 Task: In the  document Colortheoryplan.rtf Change font size of watermark '113' and place the watermark  'Horizontally'. Insert footer and write www.quantum.com
Action: Mouse moved to (117, 85)
Screenshot: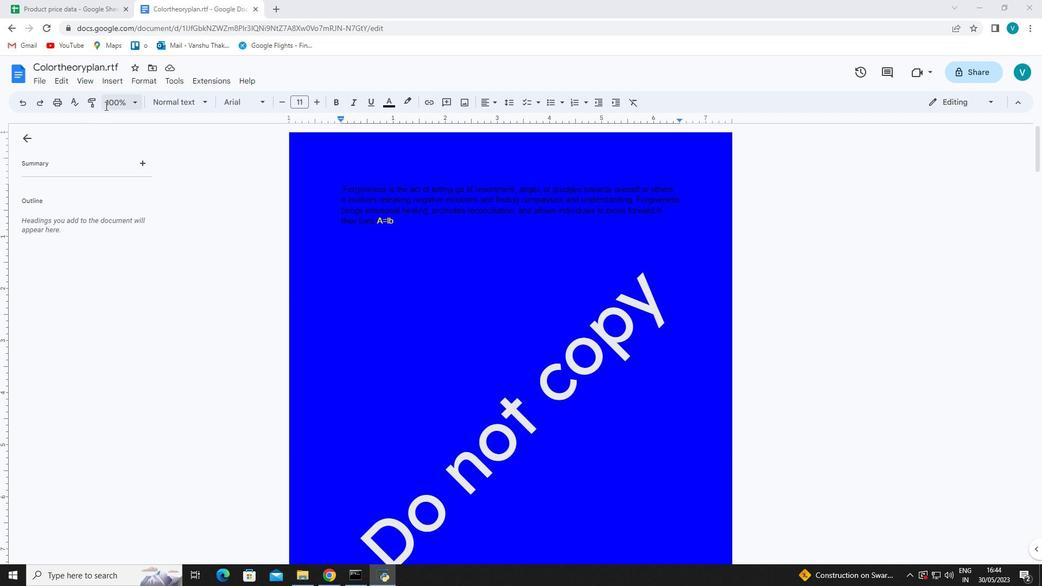 
Action: Mouse pressed left at (117, 85)
Screenshot: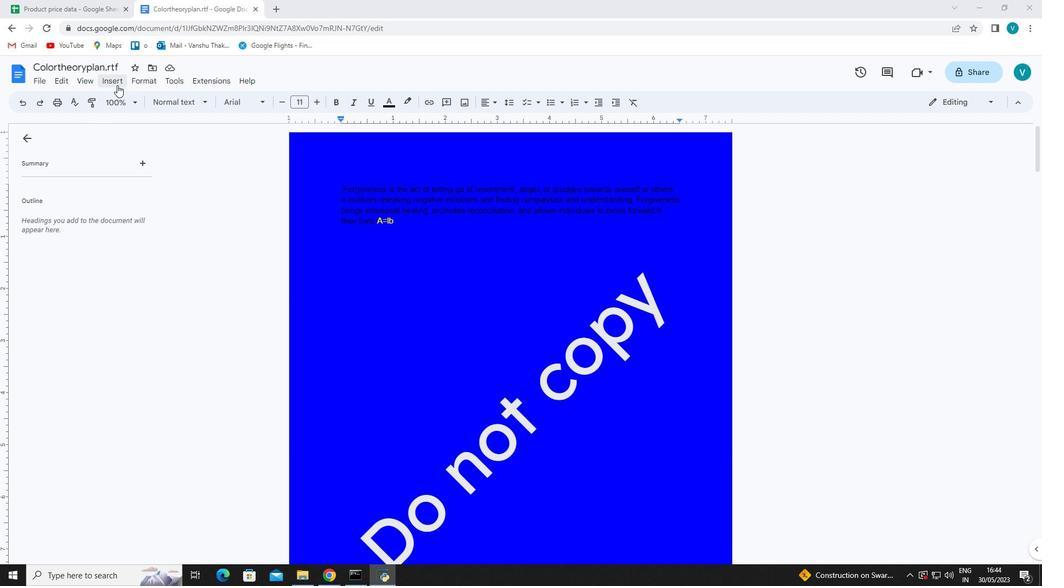 
Action: Mouse moved to (131, 330)
Screenshot: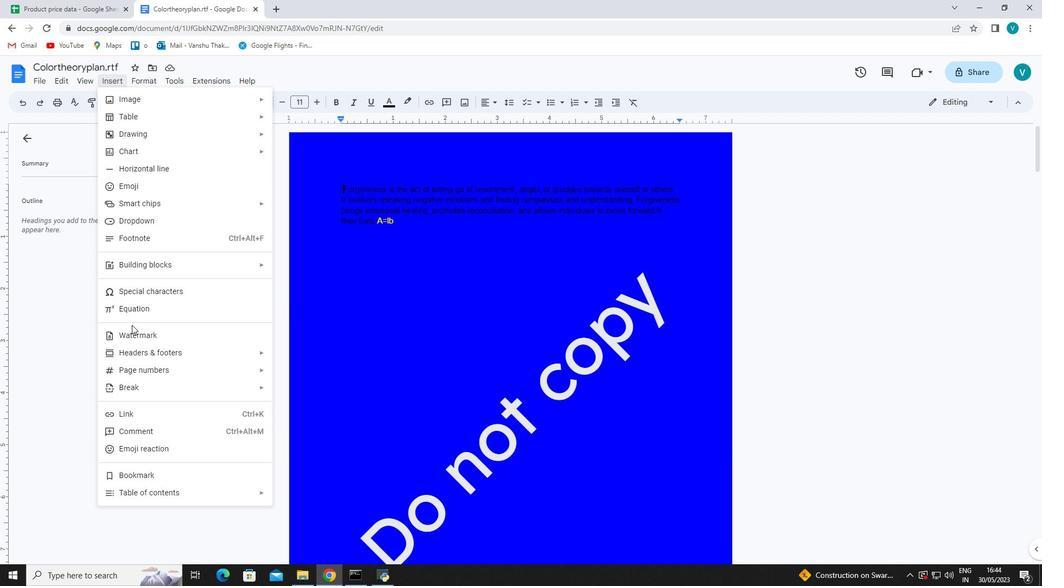 
Action: Mouse pressed left at (131, 330)
Screenshot: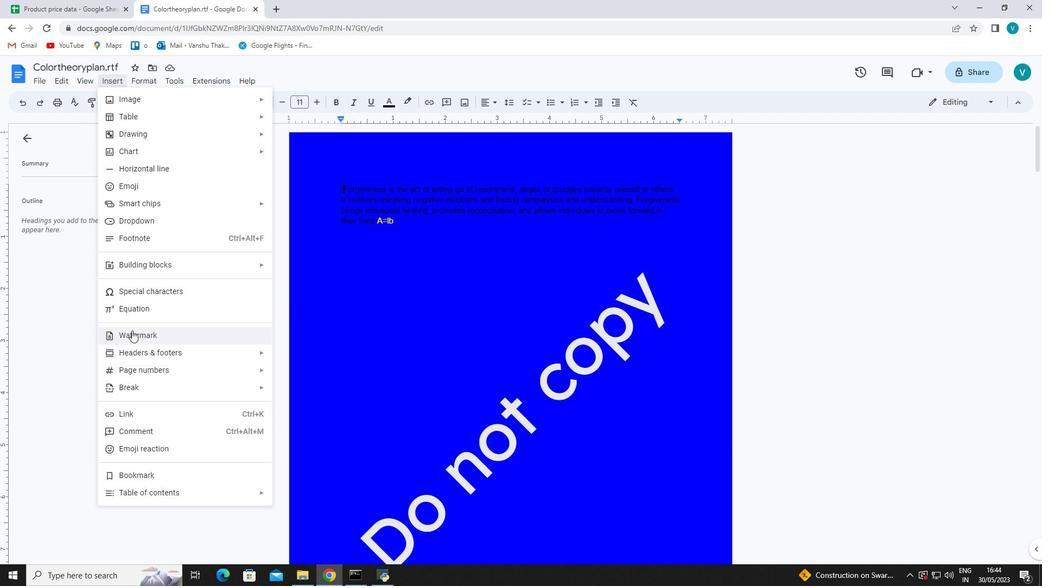 
Action: Mouse moved to (893, 245)
Screenshot: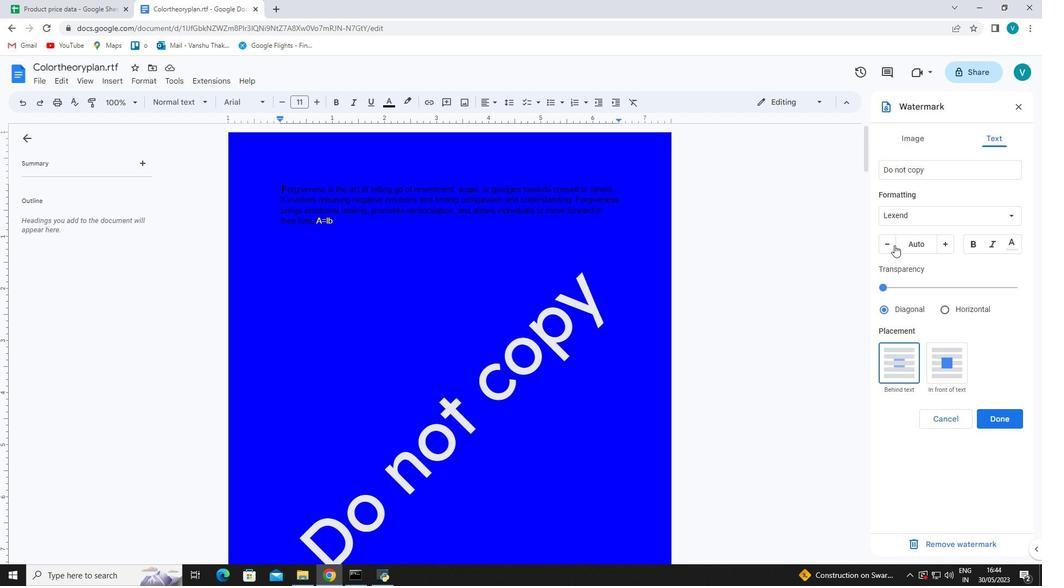 
Action: Mouse pressed left at (893, 245)
Screenshot: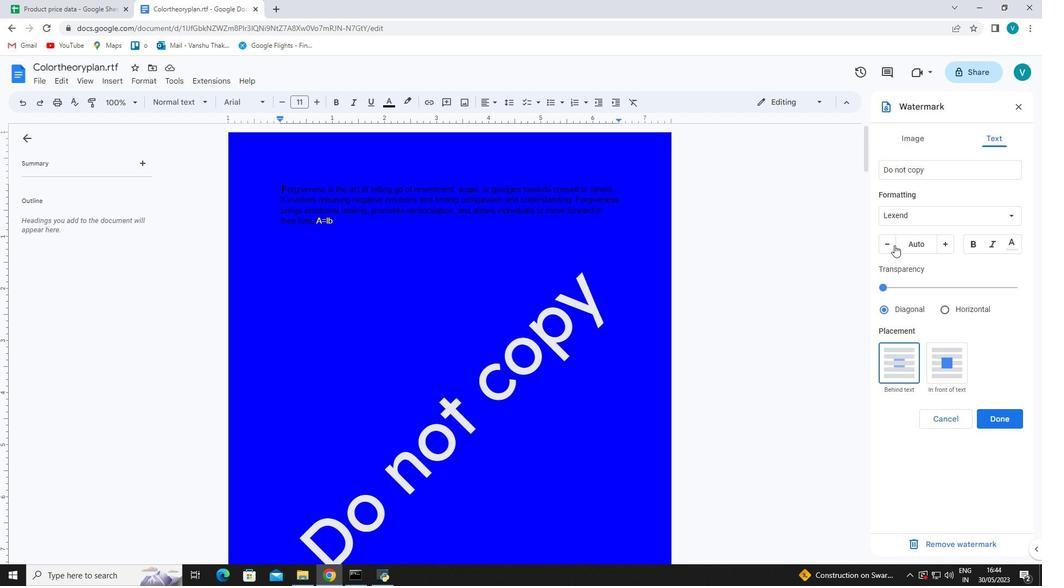 
Action: Mouse moved to (950, 243)
Screenshot: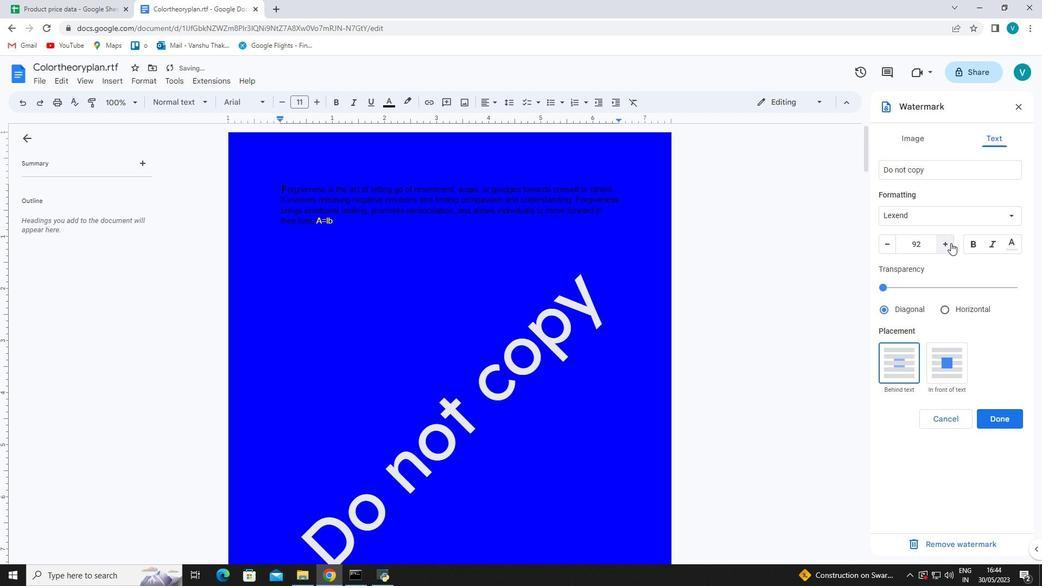 
Action: Mouse pressed left at (950, 243)
Screenshot: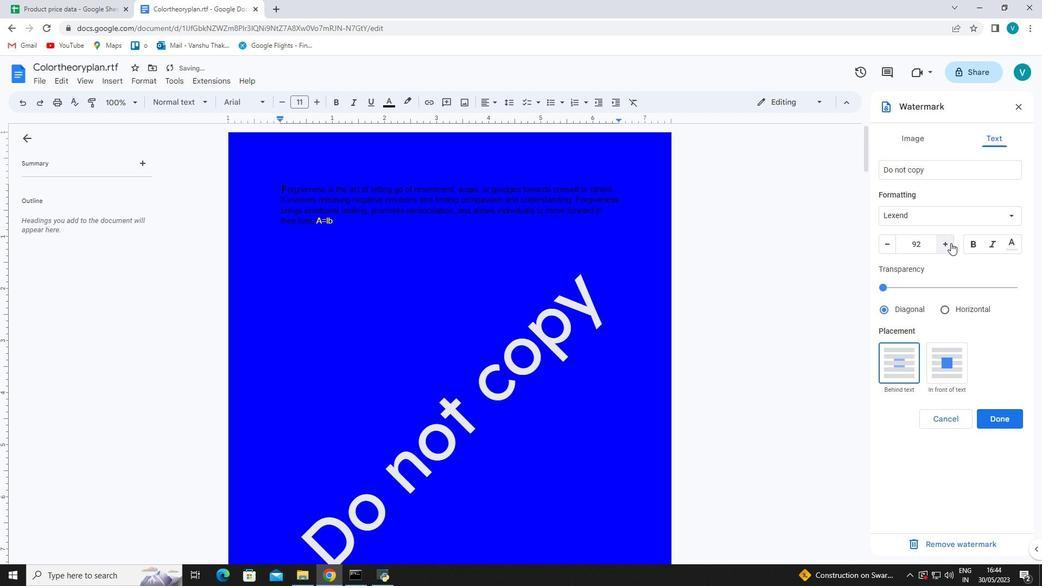 
Action: Mouse pressed left at (950, 243)
Screenshot: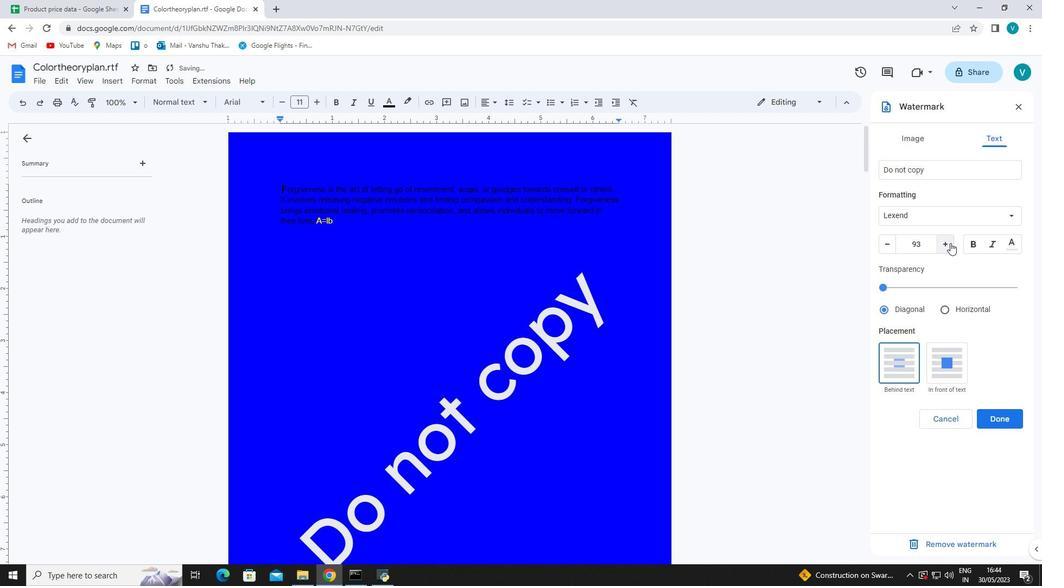 
Action: Mouse pressed left at (950, 243)
Screenshot: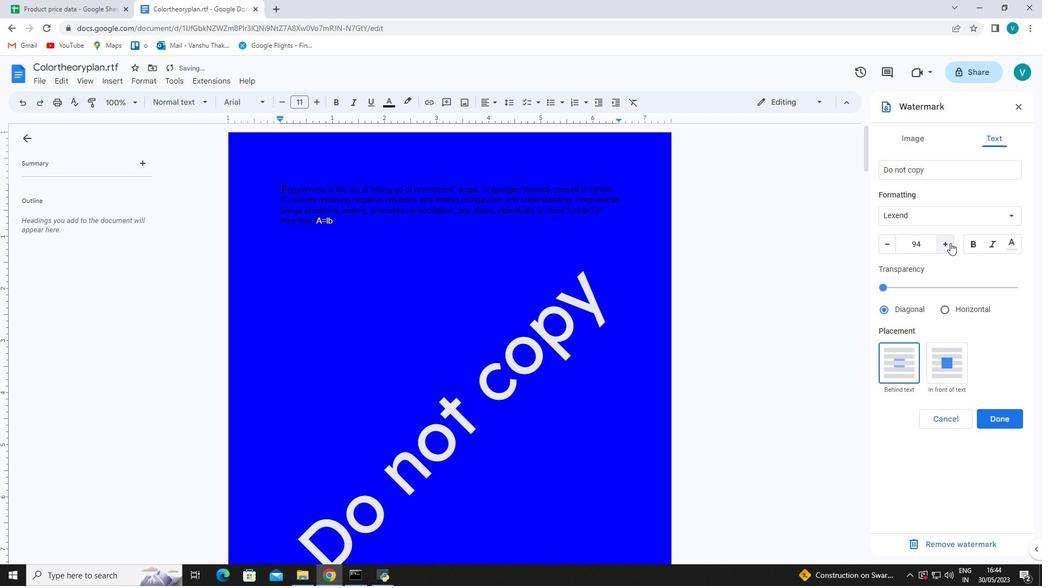 
Action: Mouse pressed left at (950, 243)
Screenshot: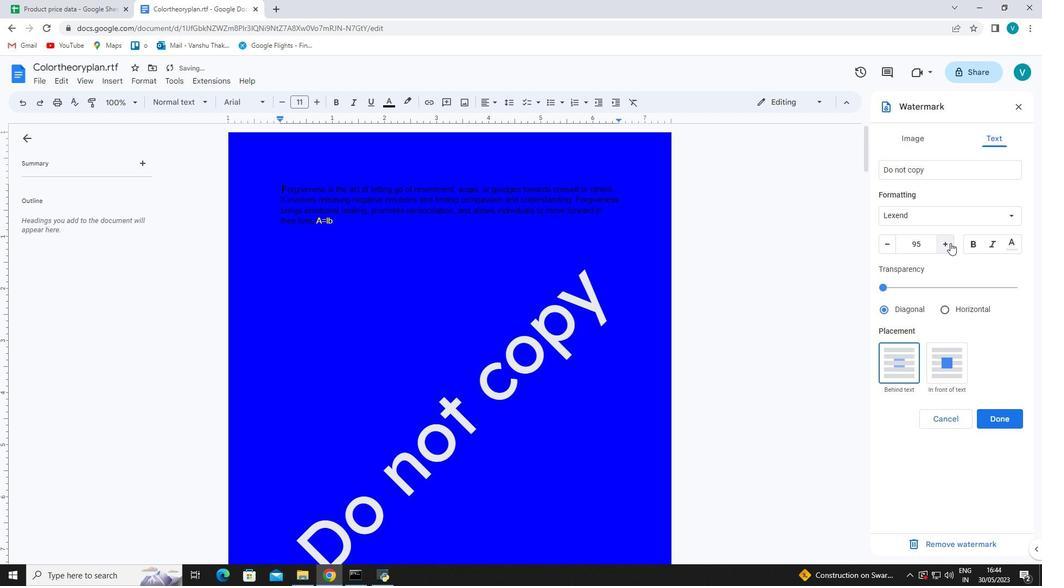
Action: Mouse pressed left at (950, 243)
Screenshot: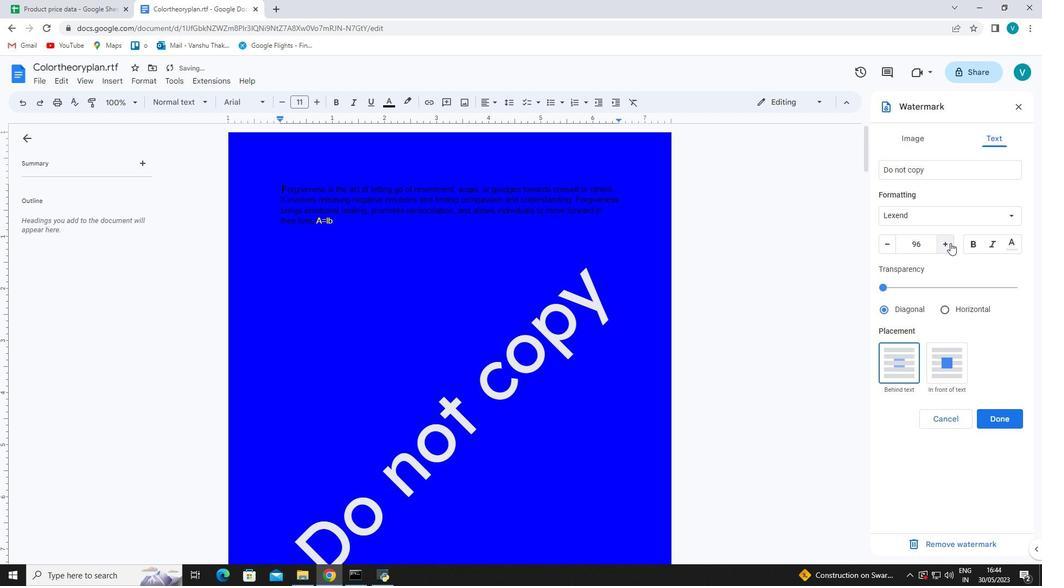 
Action: Mouse pressed left at (950, 243)
Screenshot: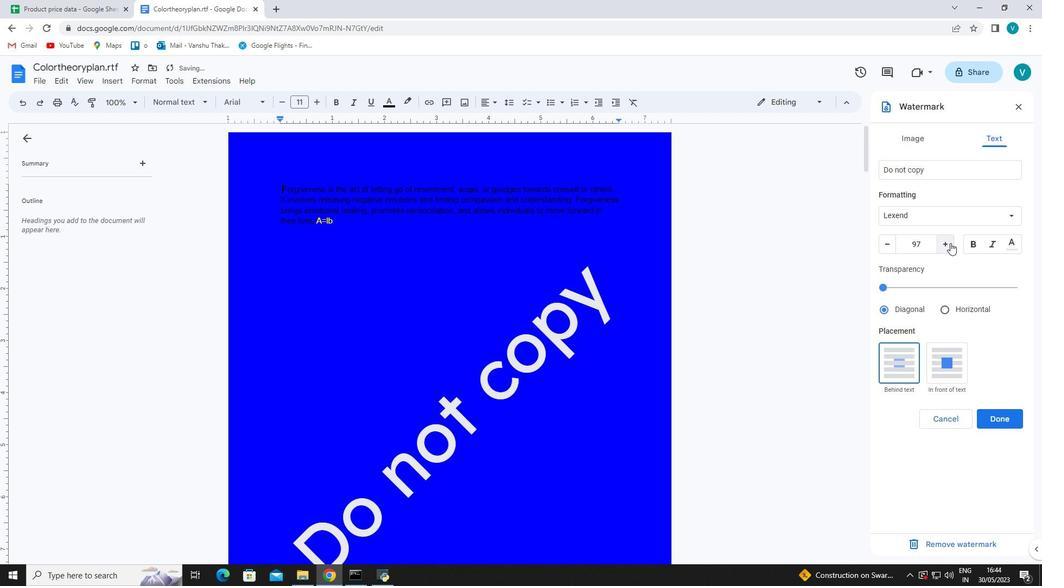 
Action: Mouse pressed left at (950, 243)
Screenshot: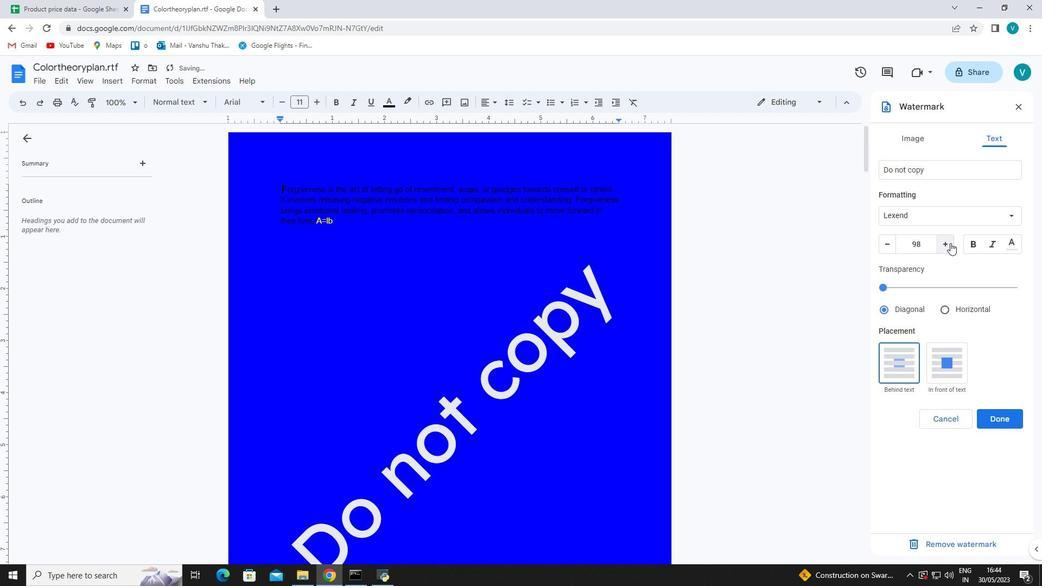 
Action: Mouse pressed left at (950, 243)
Screenshot: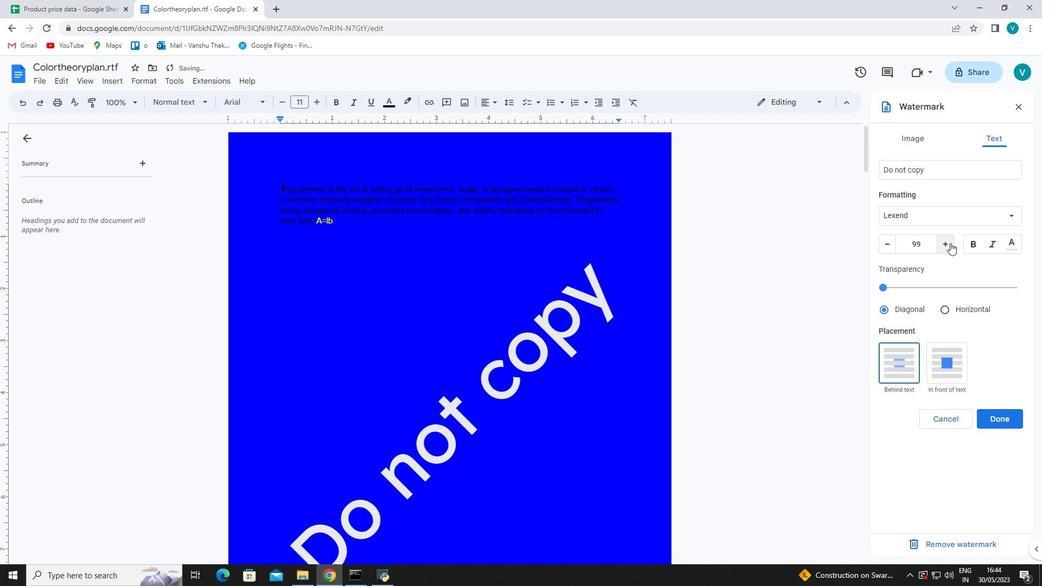 
Action: Mouse pressed left at (950, 243)
Screenshot: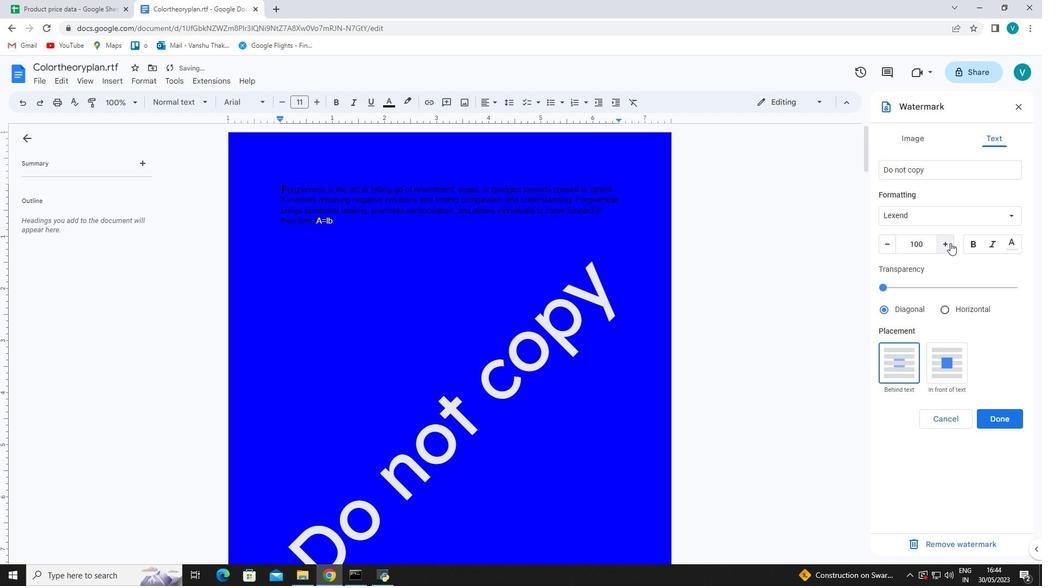 
Action: Mouse pressed left at (950, 243)
Screenshot: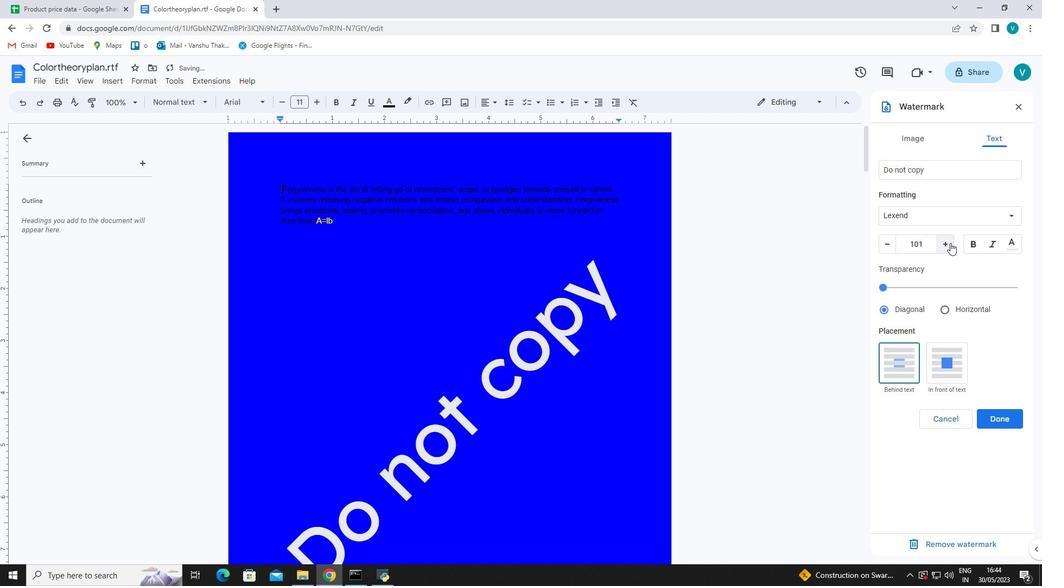 
Action: Mouse pressed left at (950, 243)
Screenshot: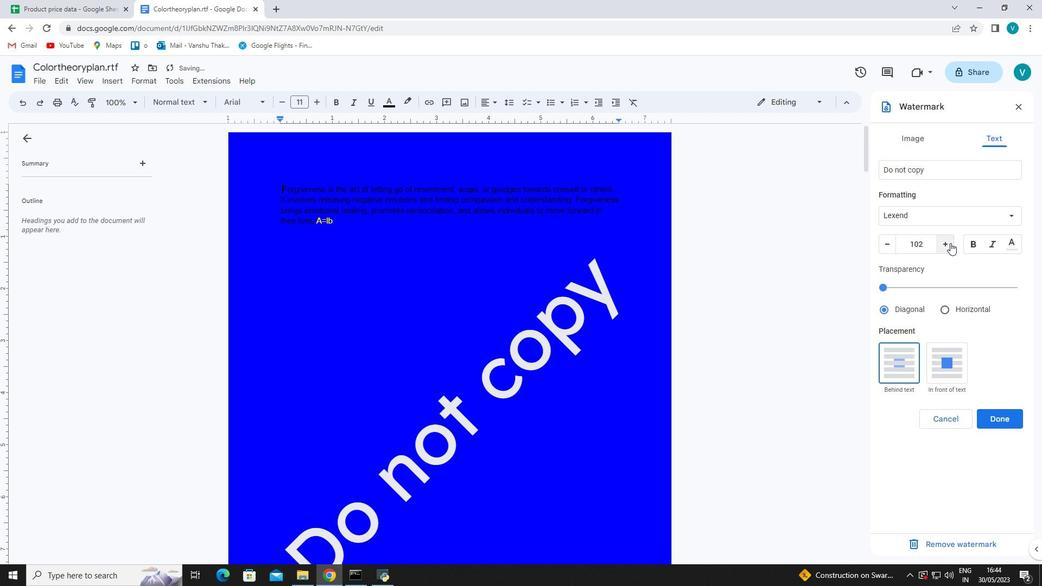 
Action: Mouse pressed left at (950, 243)
Screenshot: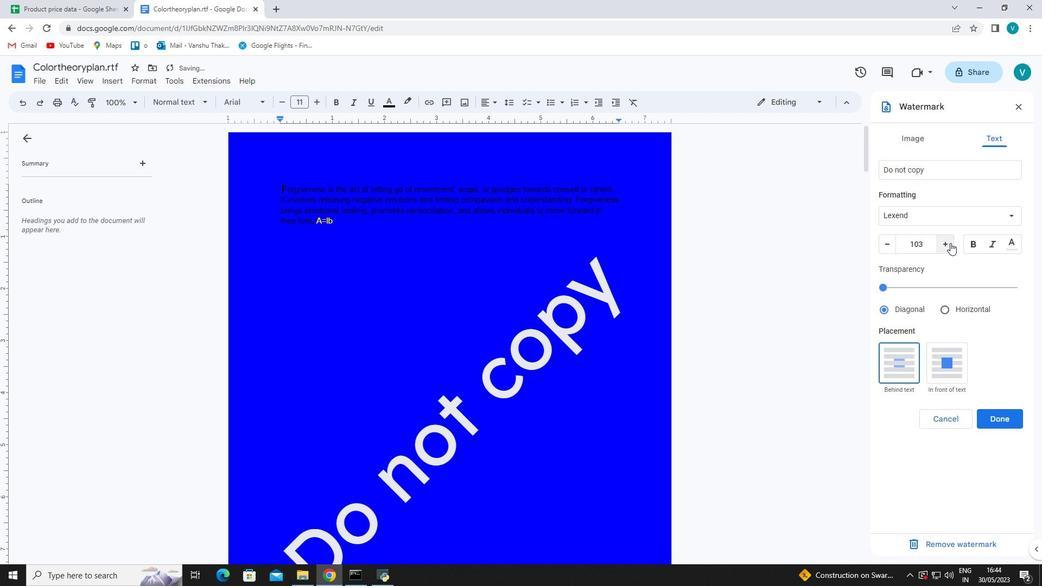 
Action: Mouse pressed left at (950, 243)
Screenshot: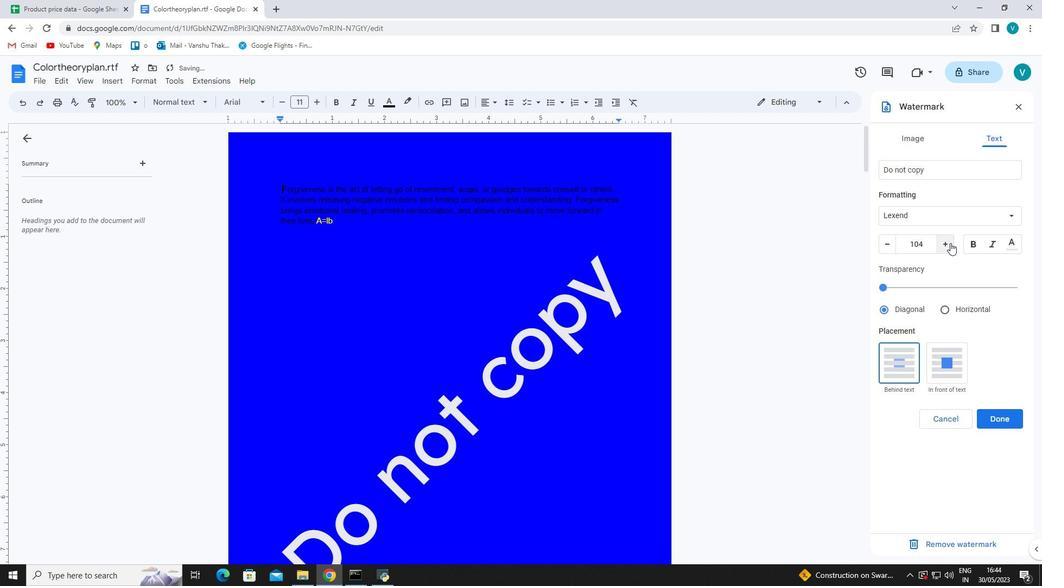 
Action: Mouse pressed left at (950, 243)
Screenshot: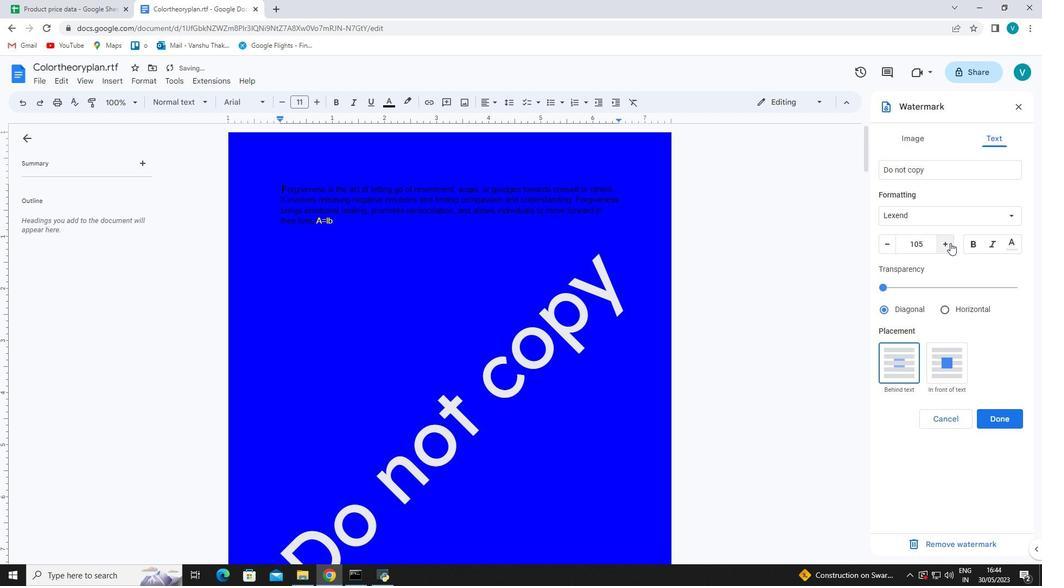 
Action: Mouse pressed left at (950, 243)
Screenshot: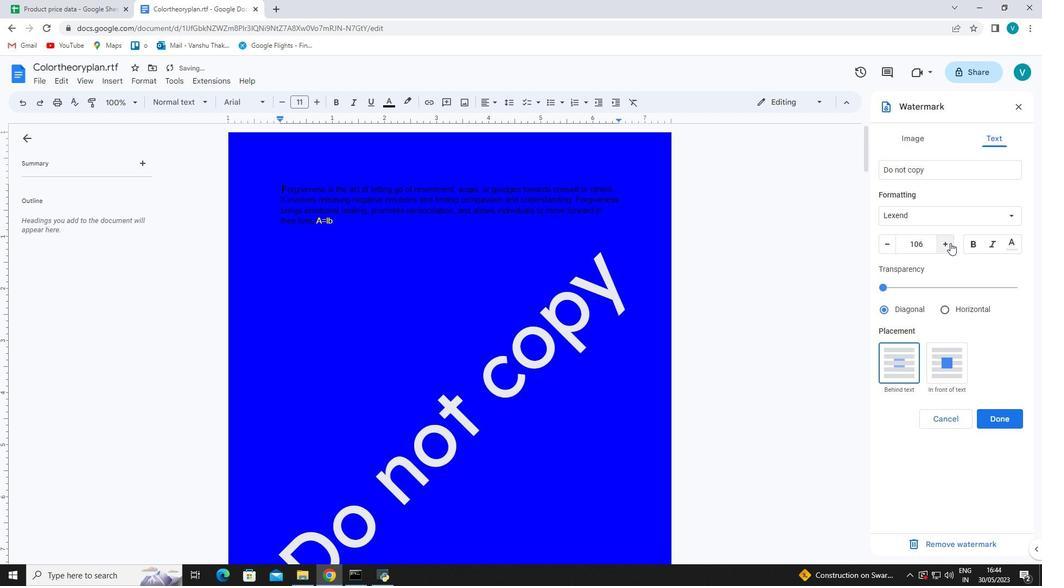 
Action: Mouse pressed left at (950, 243)
Screenshot: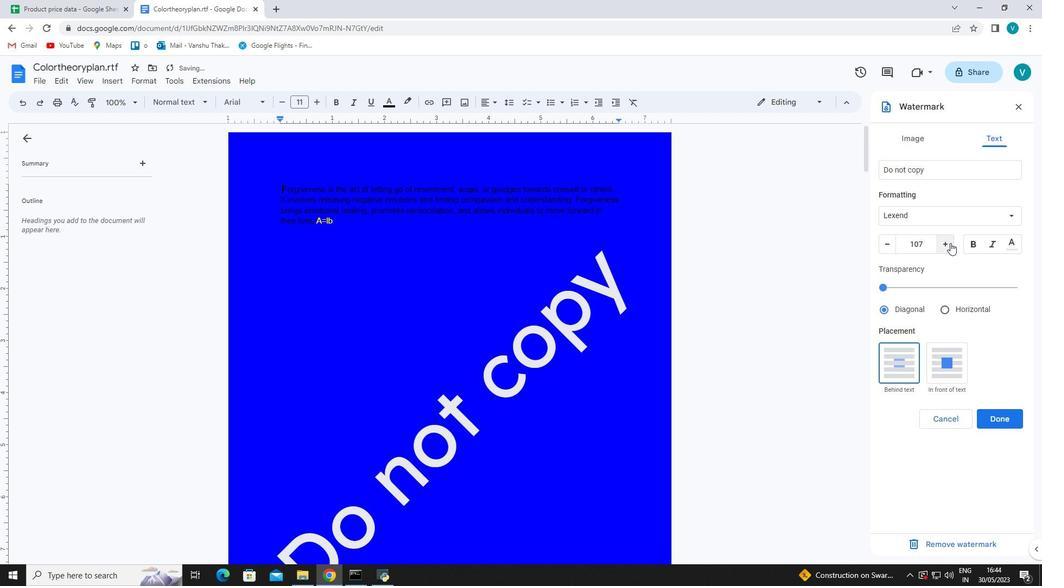 
Action: Mouse pressed left at (950, 243)
Screenshot: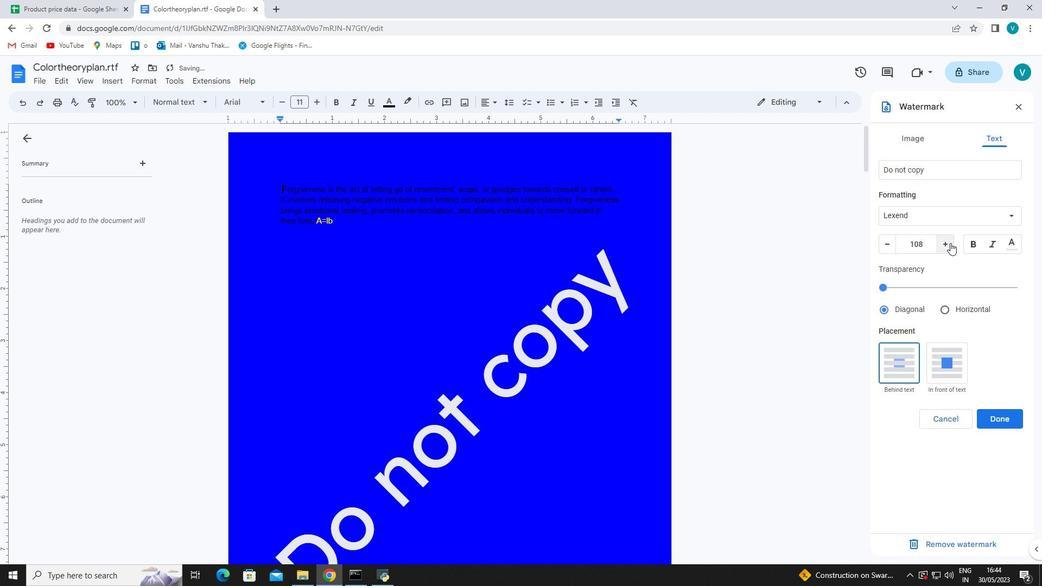 
Action: Mouse pressed left at (950, 243)
Screenshot: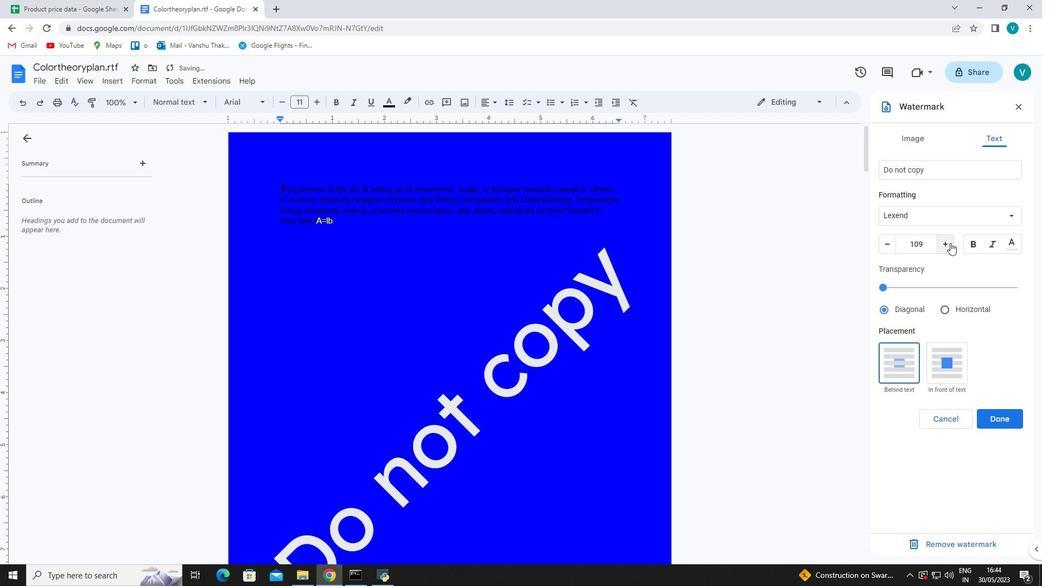 
Action: Mouse pressed left at (950, 243)
Screenshot: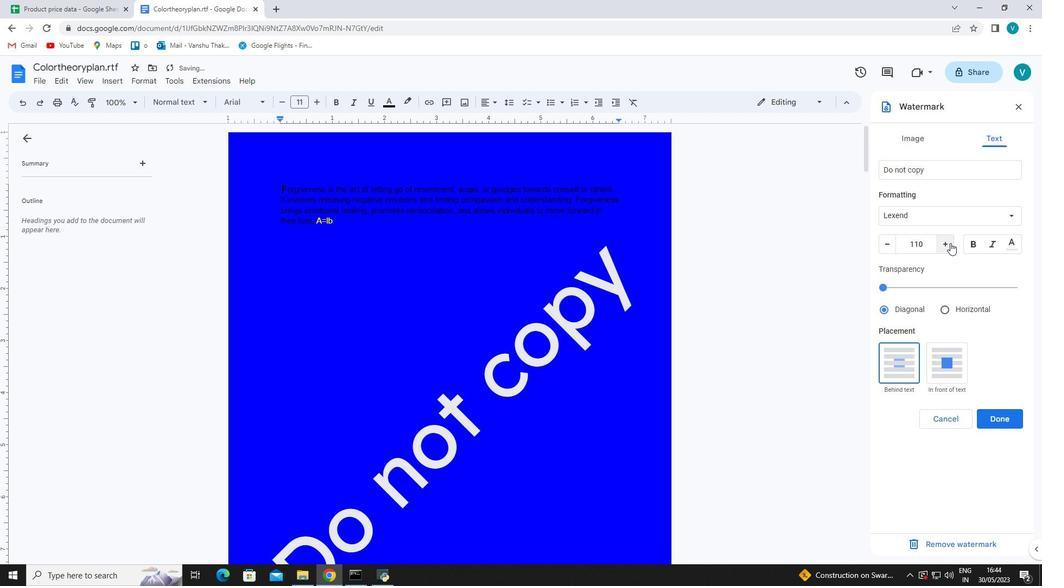 
Action: Mouse pressed left at (950, 243)
Screenshot: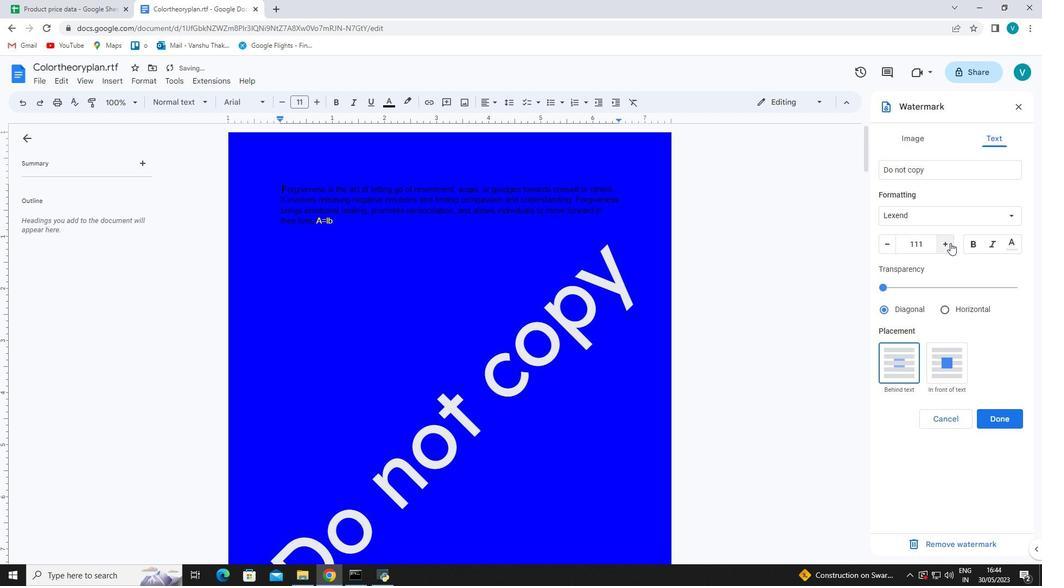 
Action: Mouse pressed left at (950, 243)
Screenshot: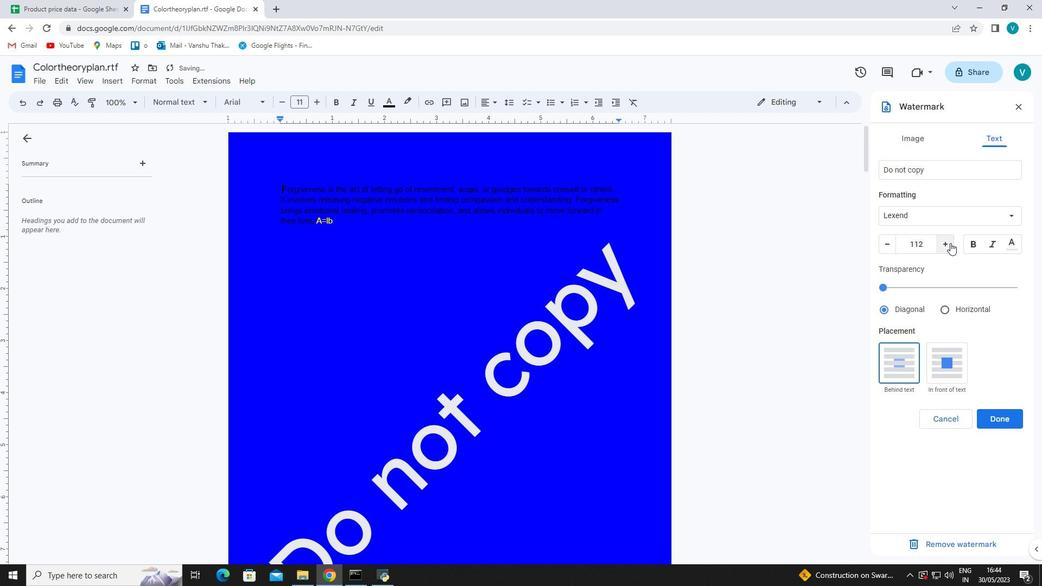 
Action: Mouse moved to (947, 306)
Screenshot: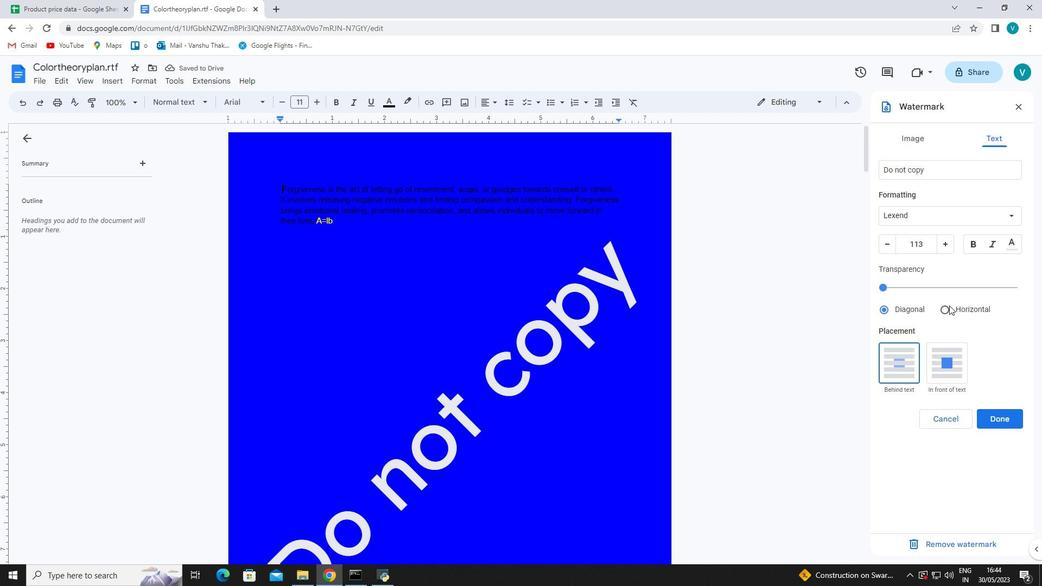 
Action: Mouse pressed left at (947, 306)
Screenshot: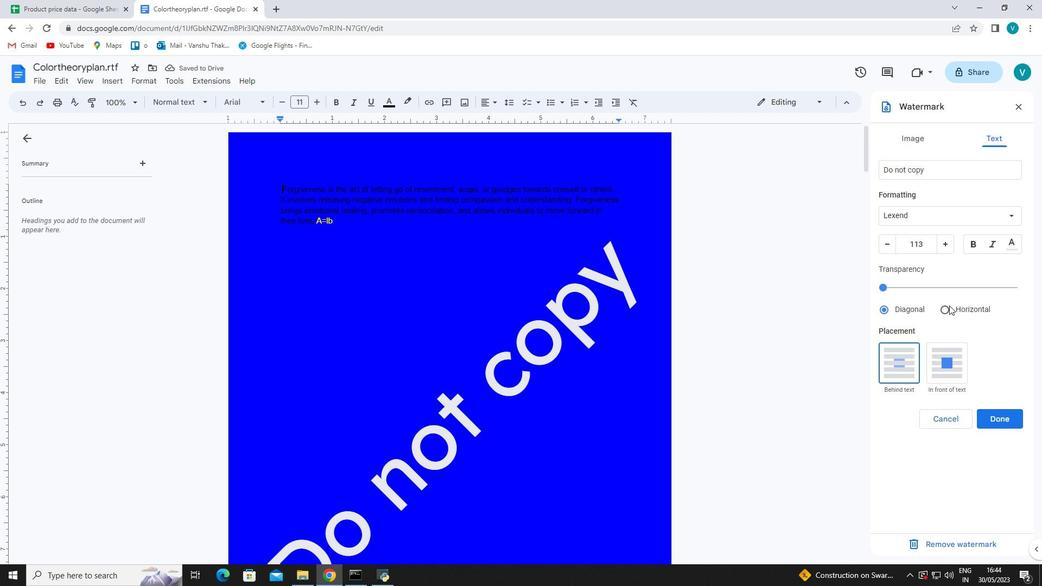 
Action: Mouse moved to (986, 416)
Screenshot: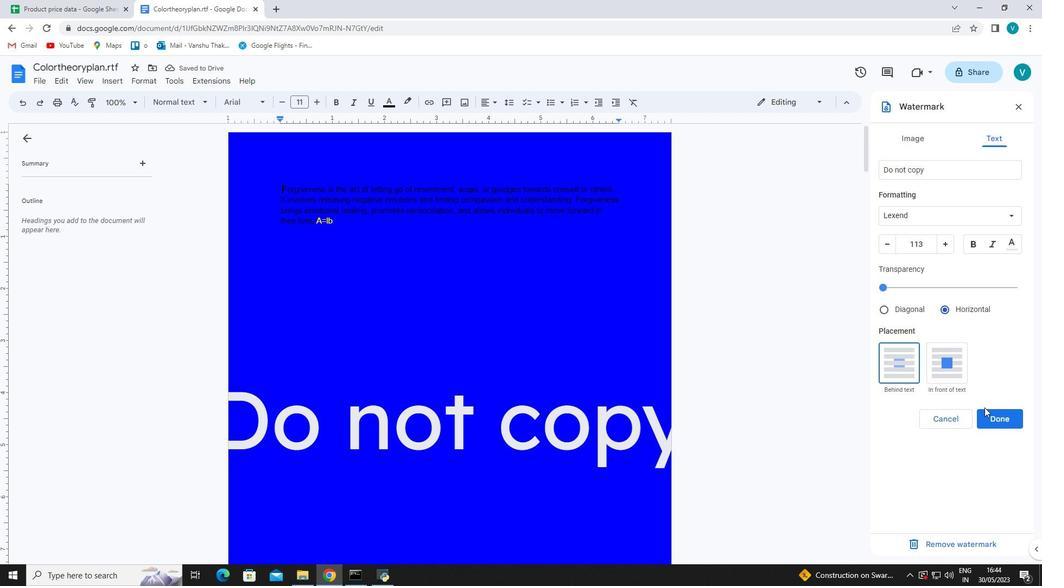 
Action: Mouse pressed left at (986, 416)
Screenshot: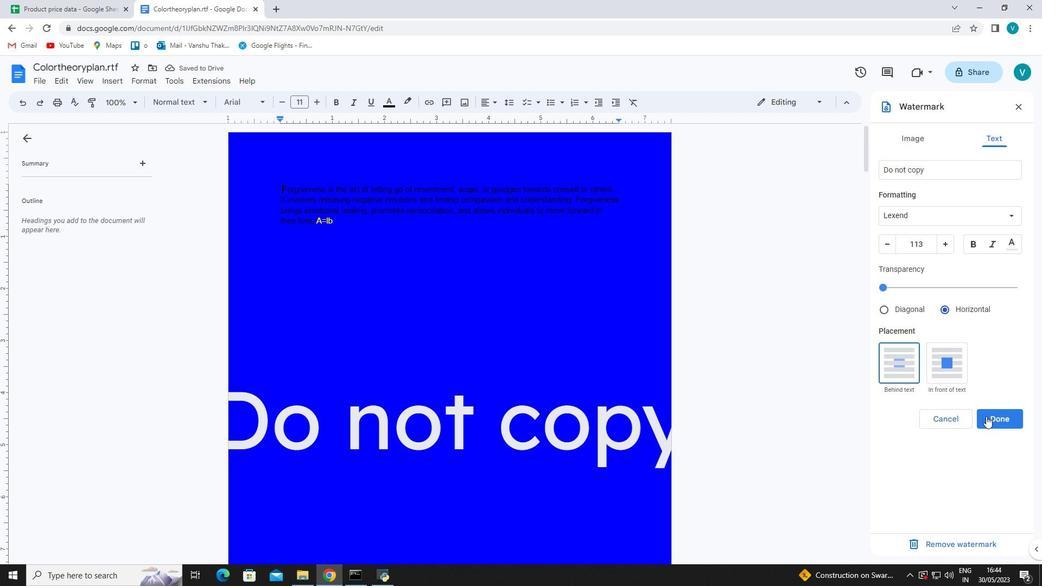 
Action: Mouse moved to (118, 79)
Screenshot: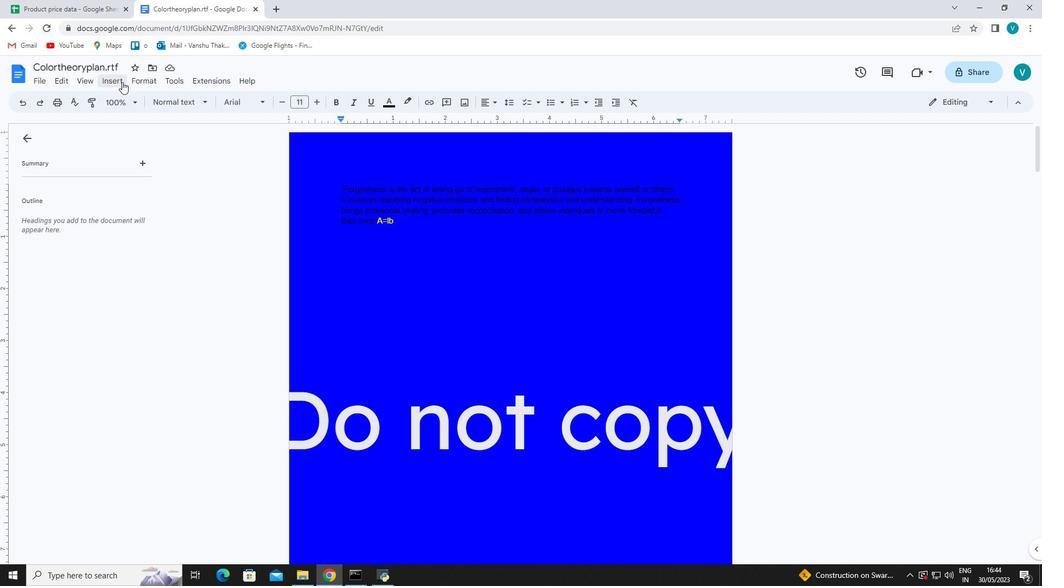 
Action: Mouse pressed left at (118, 79)
Screenshot: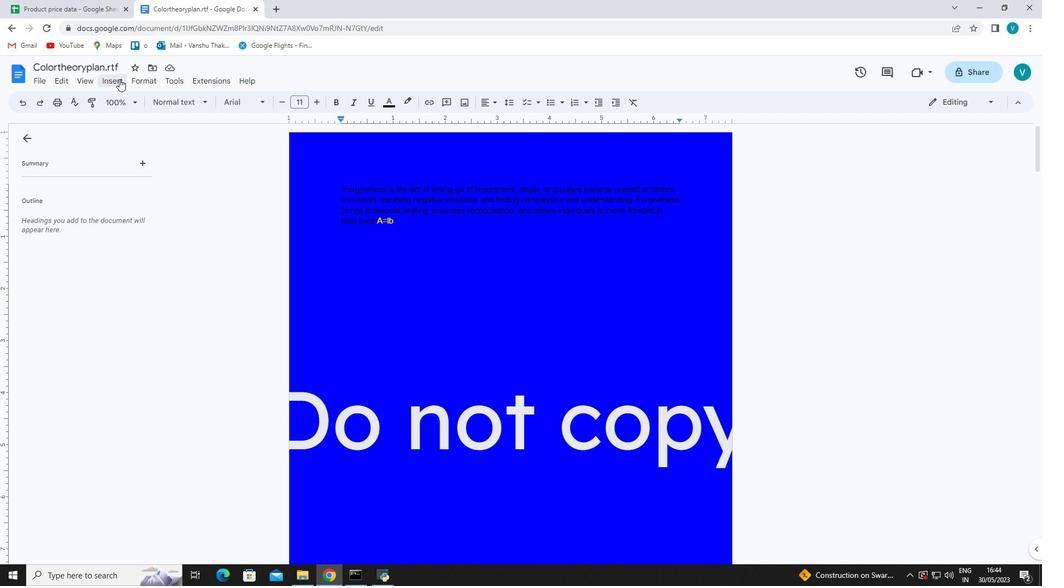 
Action: Mouse moved to (156, 339)
Screenshot: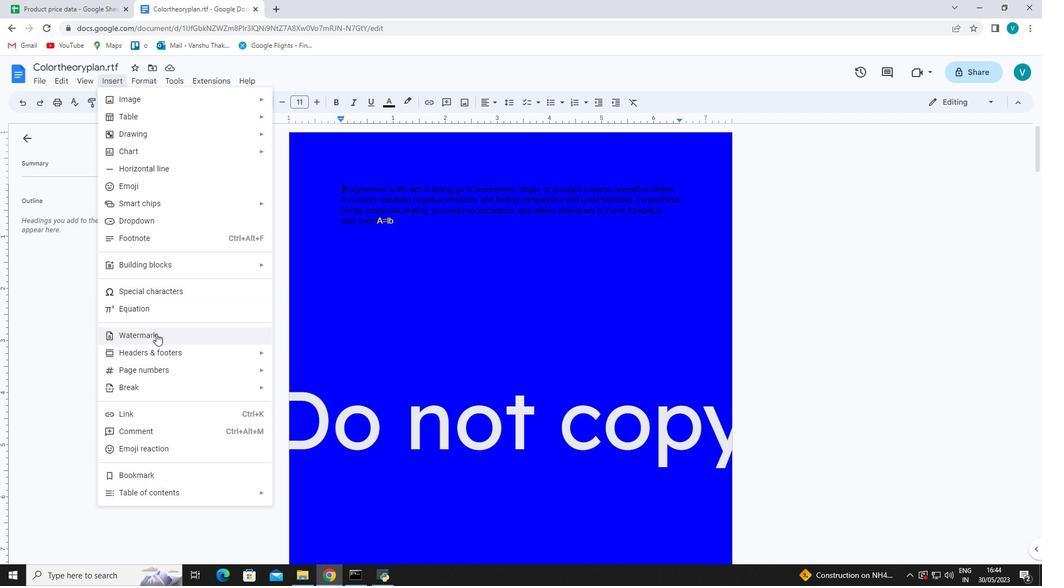
Action: Mouse pressed left at (156, 336)
Screenshot: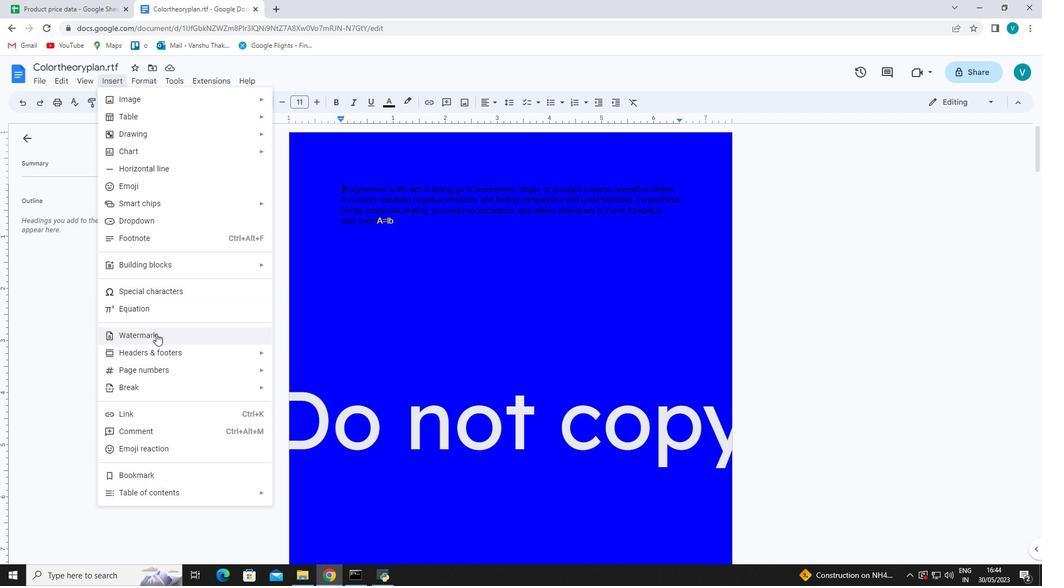 
Action: Mouse moved to (303, 378)
Screenshot: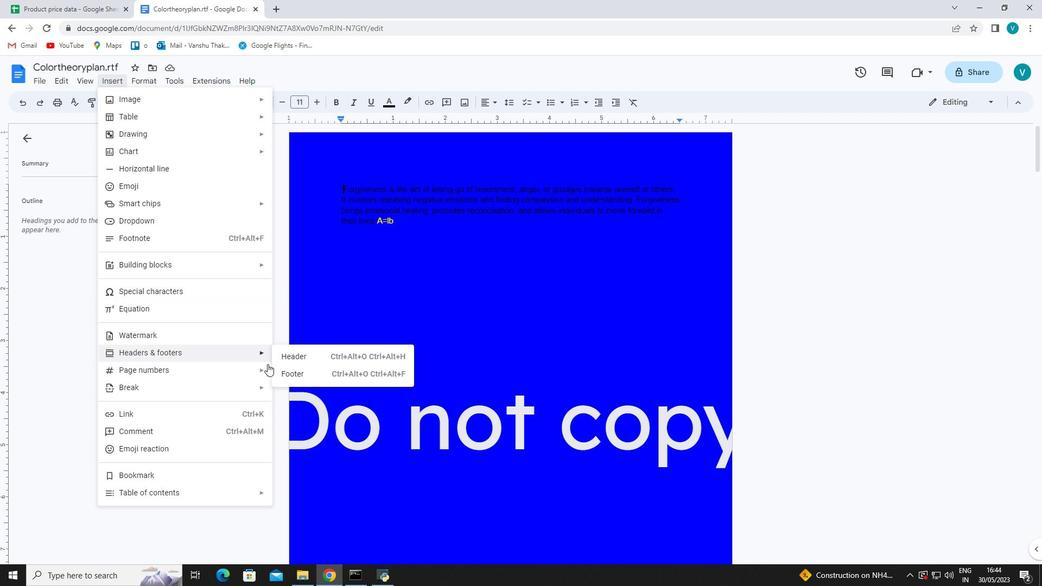 
Action: Mouse pressed left at (303, 378)
Screenshot: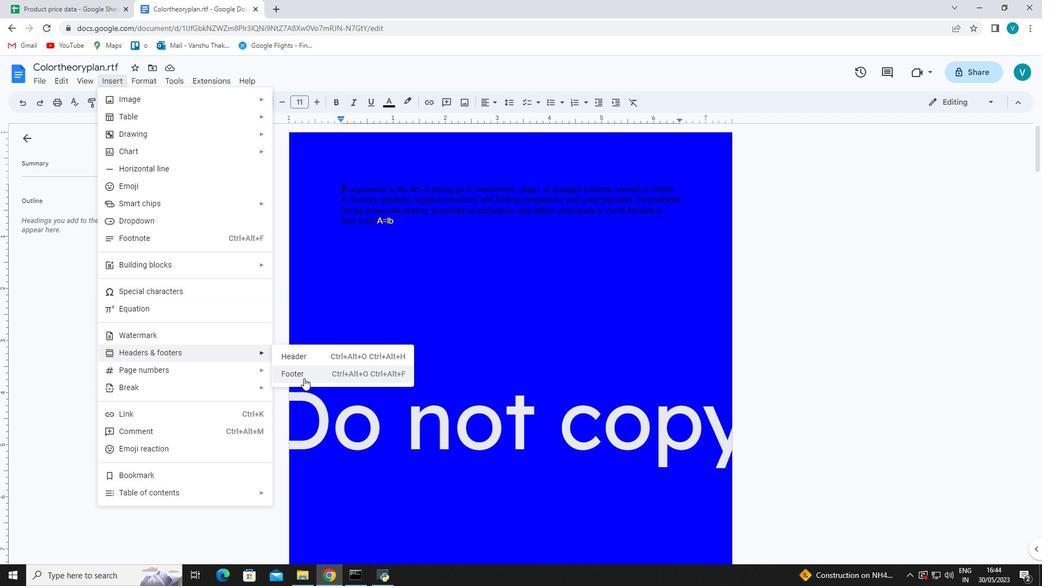 
Action: Key pressed www.quantum.com
Screenshot: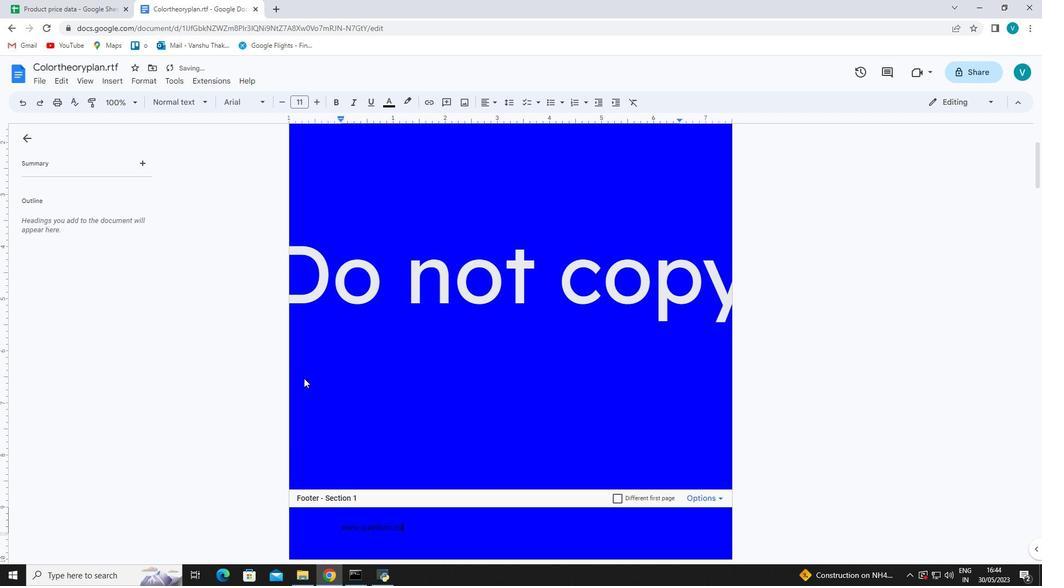 
